Task: Create List Brand Evolution in Board Brand Ambassador Best Practices to Workspace Desktop Applications. Create List Brand Extension in Board Market Size Estimation to Workspace Desktop Applications. Create List Brand Identity Design in Board Social Media Influencer Social Media Takeover Campaign Creation and Management to Workspace Desktop Applications
Action: Mouse moved to (98, 383)
Screenshot: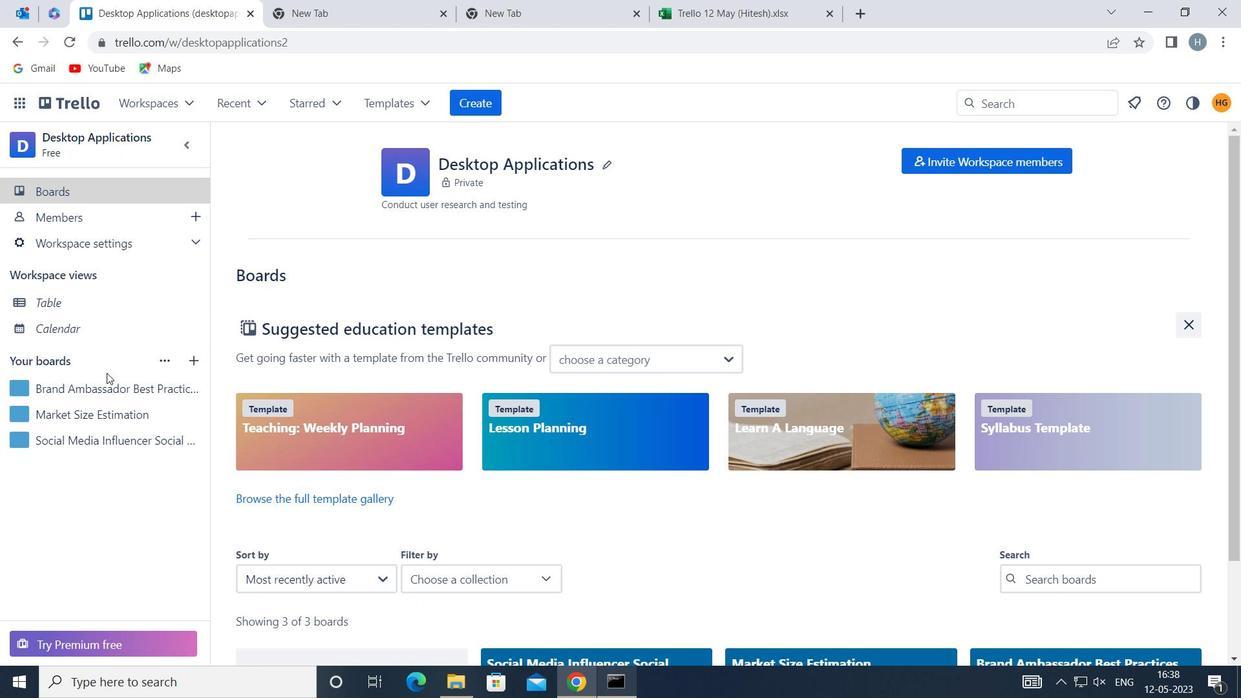 
Action: Mouse pressed left at (98, 383)
Screenshot: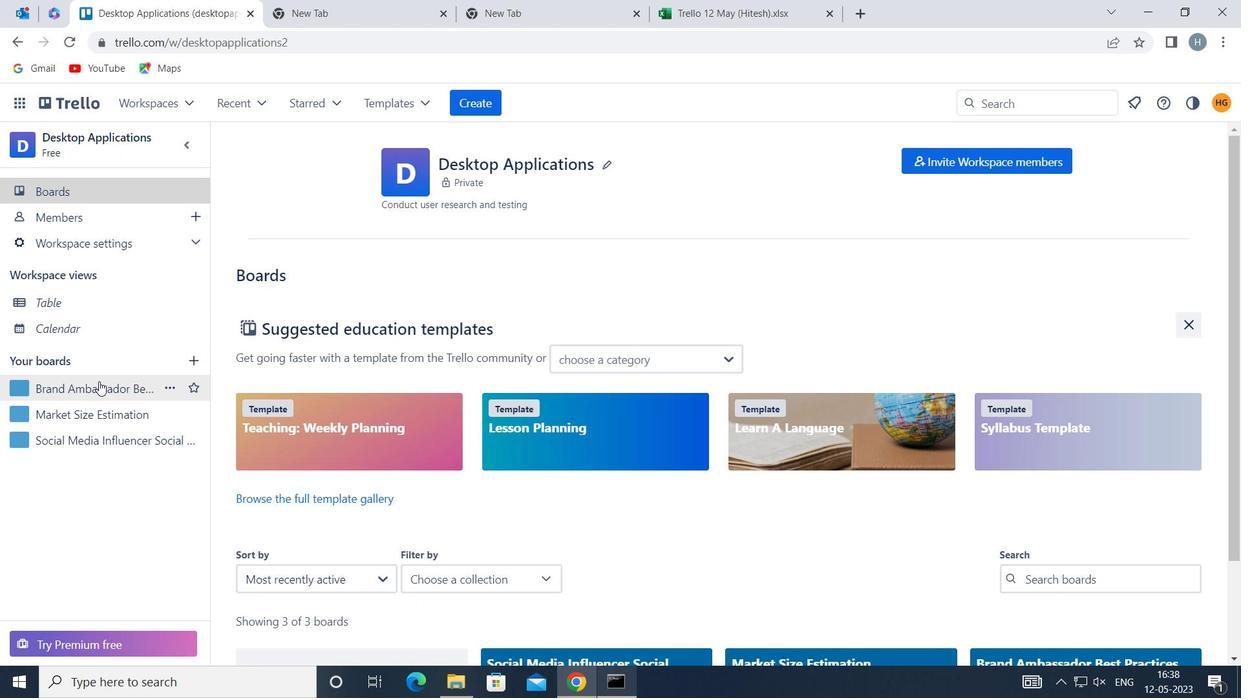 
Action: Mouse moved to (746, 198)
Screenshot: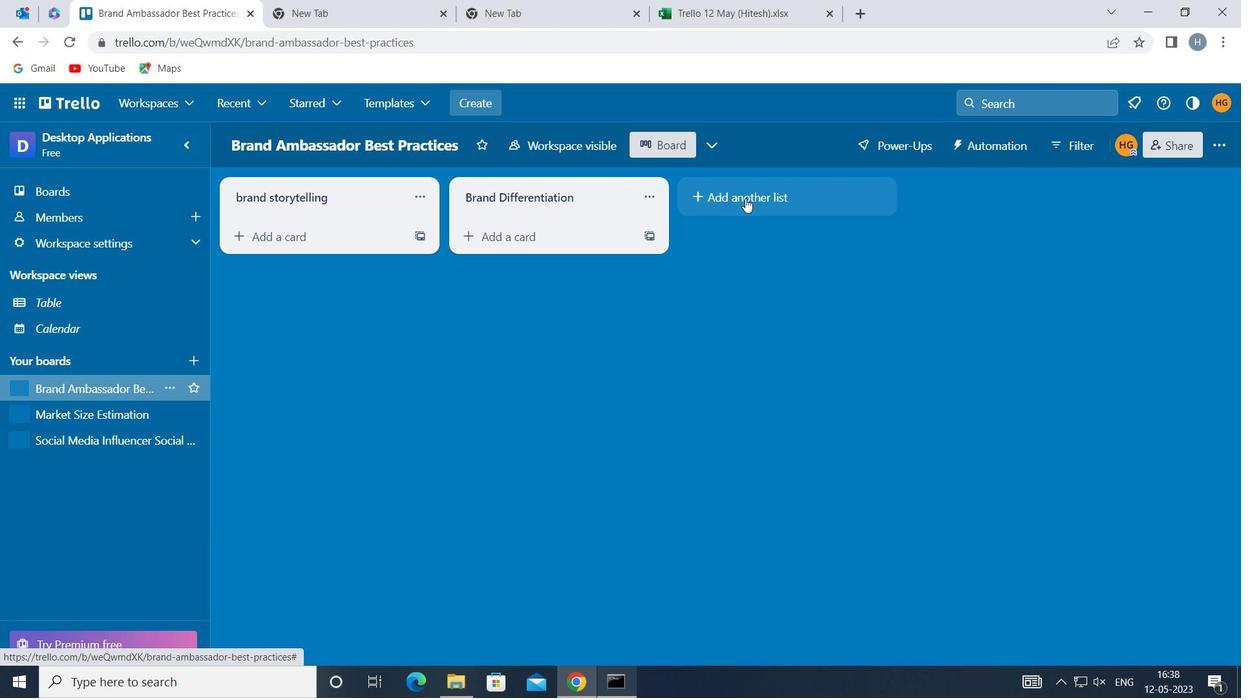
Action: Mouse pressed left at (746, 198)
Screenshot: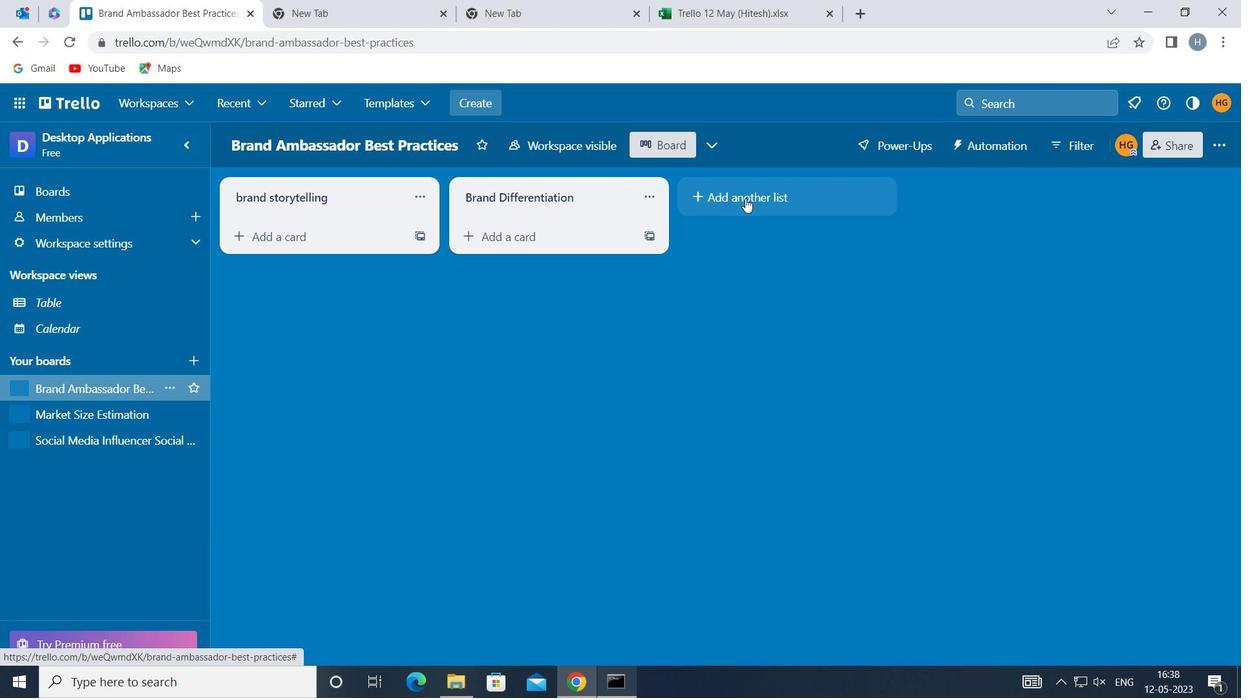 
Action: Mouse moved to (746, 197)
Screenshot: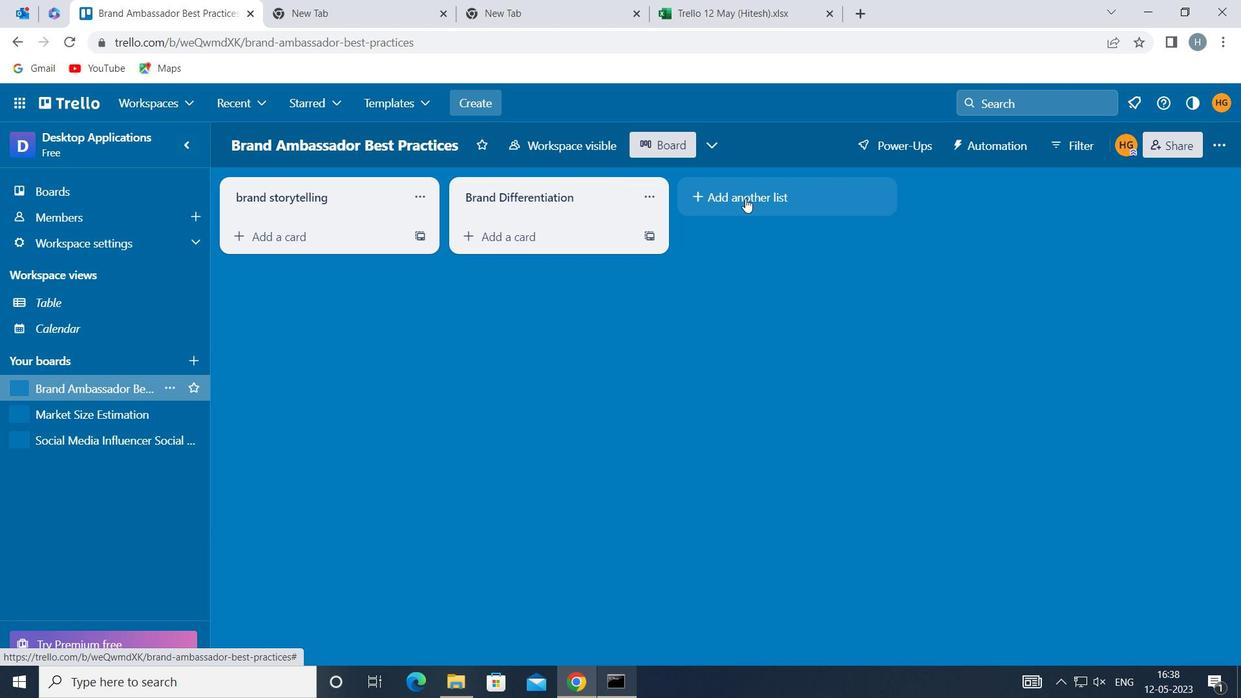
Action: Key pressed <Key.shift>BRAND<Key.space><Key.shift>EVOLUTION<Key.space>
Screenshot: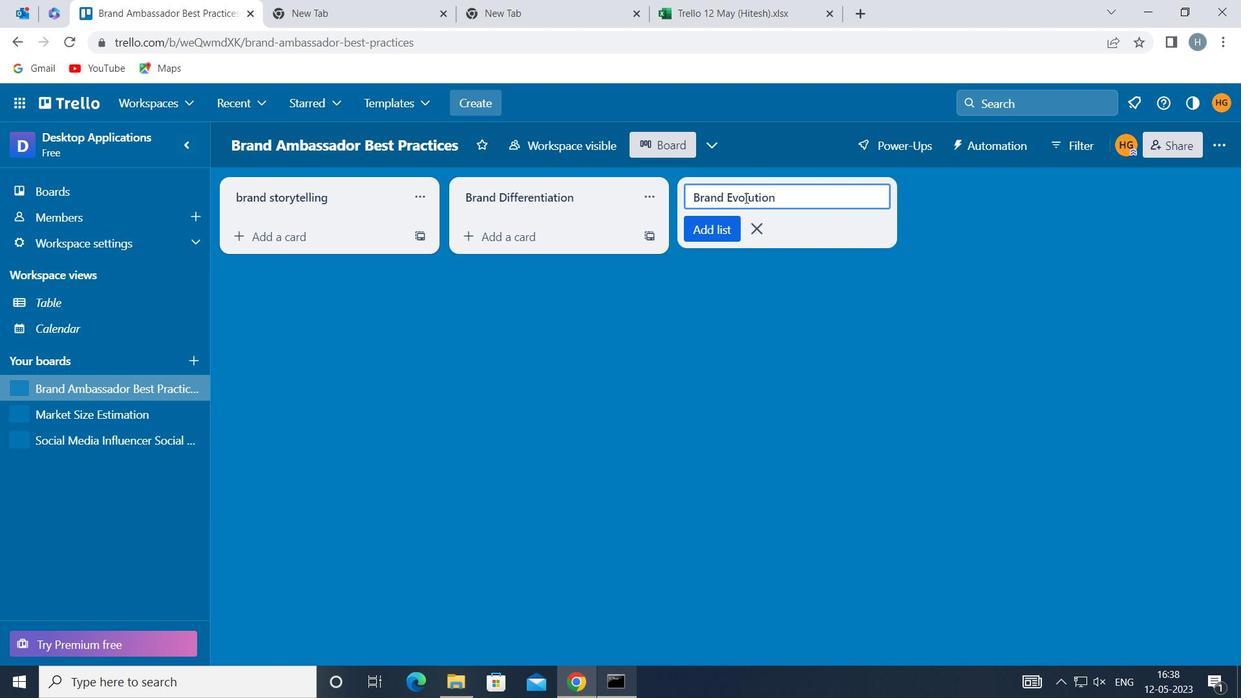 
Action: Mouse moved to (699, 228)
Screenshot: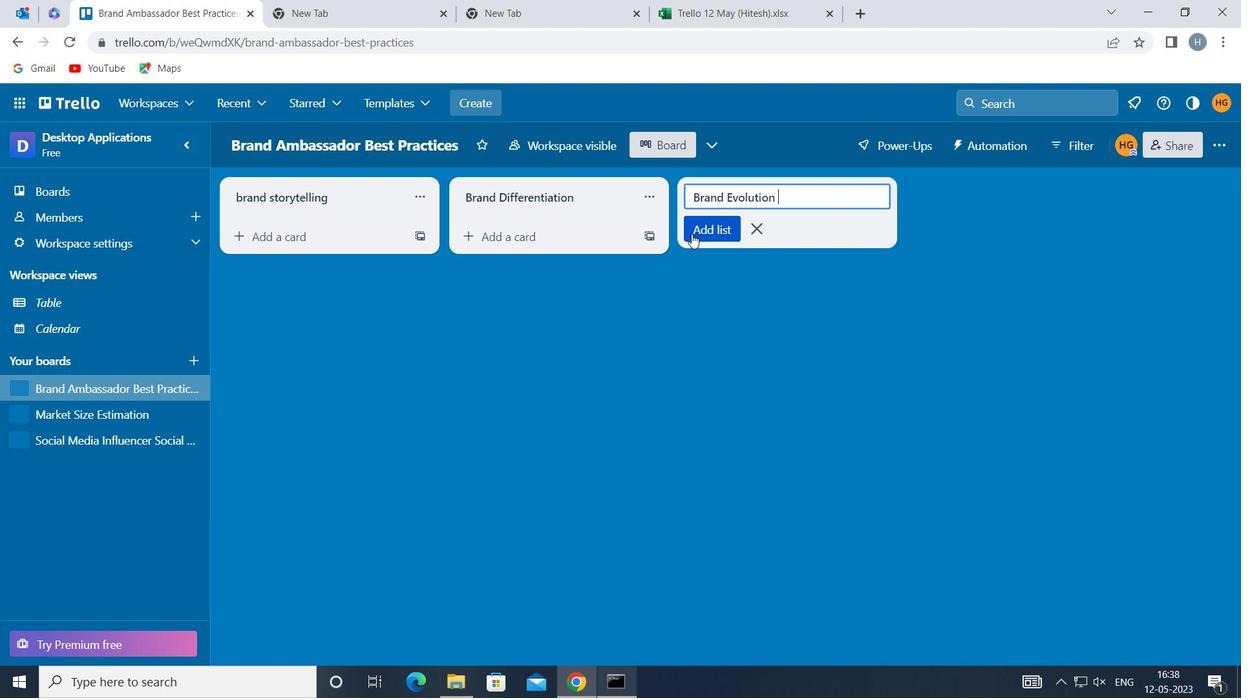 
Action: Mouse pressed left at (699, 228)
Screenshot: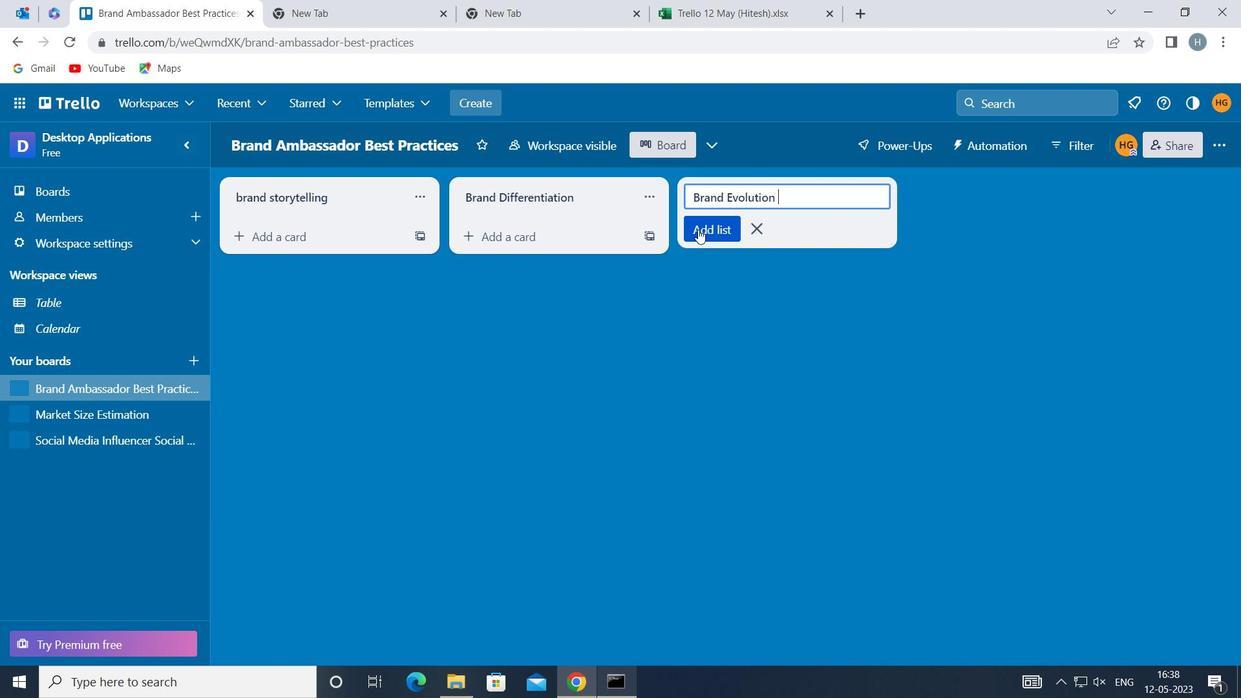 
Action: Mouse moved to (669, 323)
Screenshot: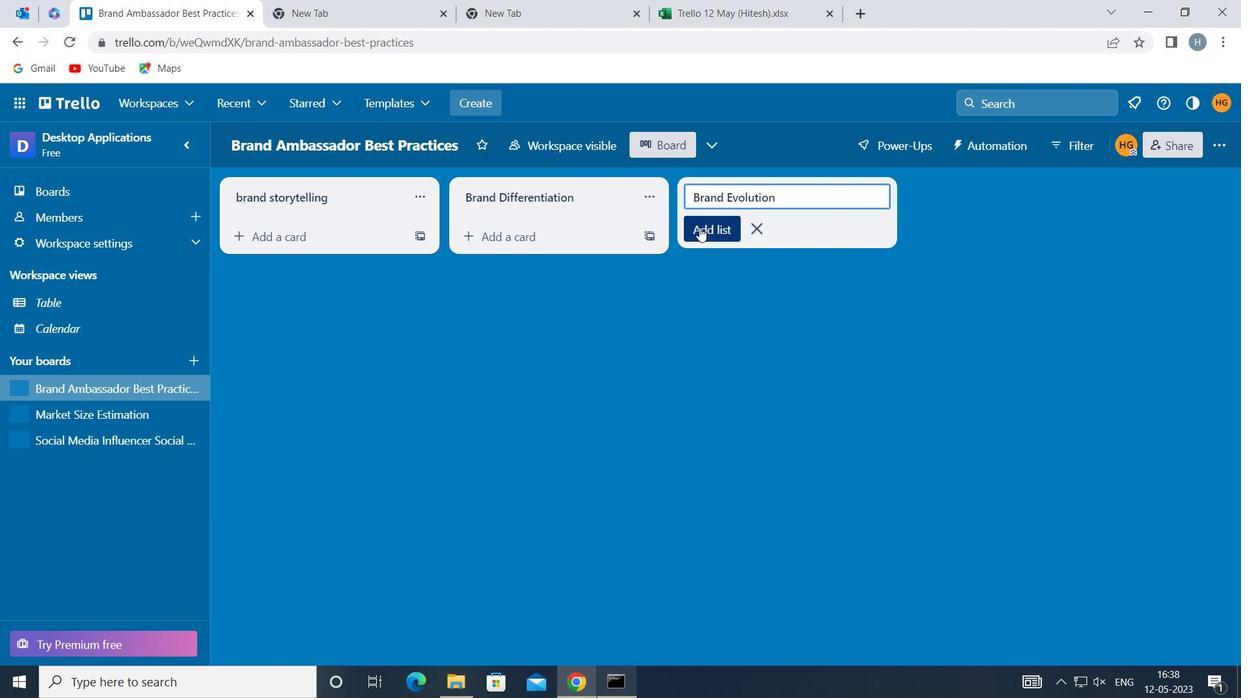 
Action: Mouse pressed left at (669, 323)
Screenshot: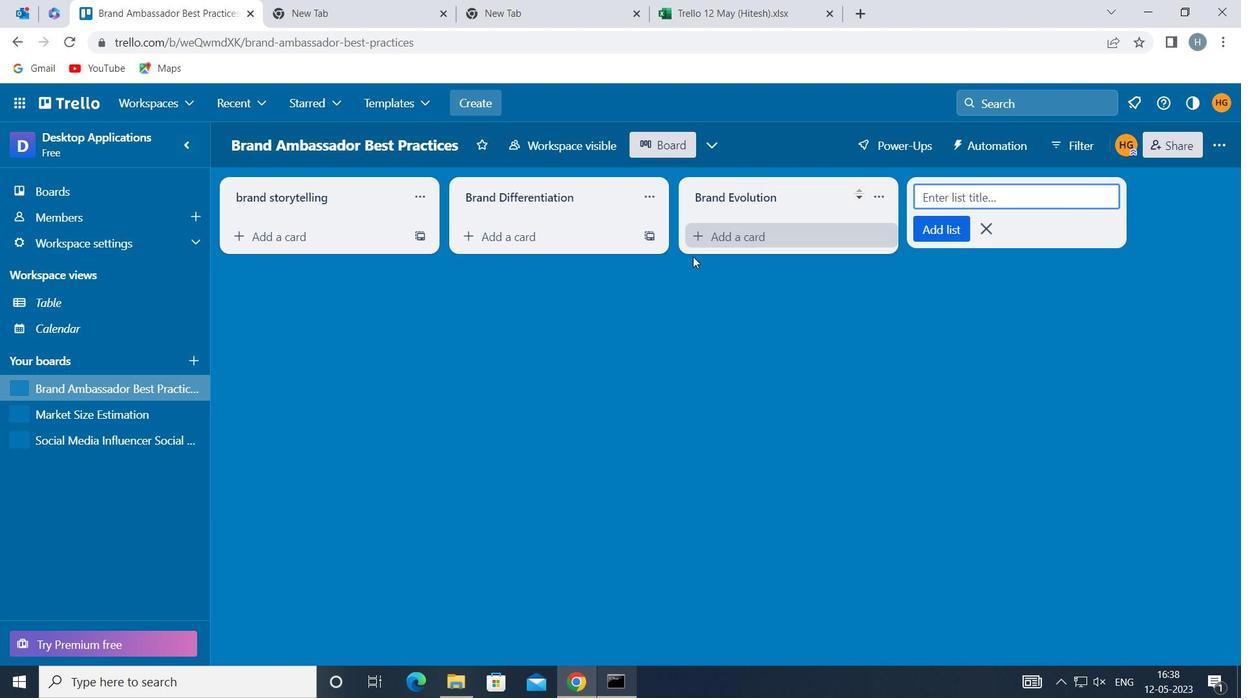 
Action: Mouse moved to (106, 406)
Screenshot: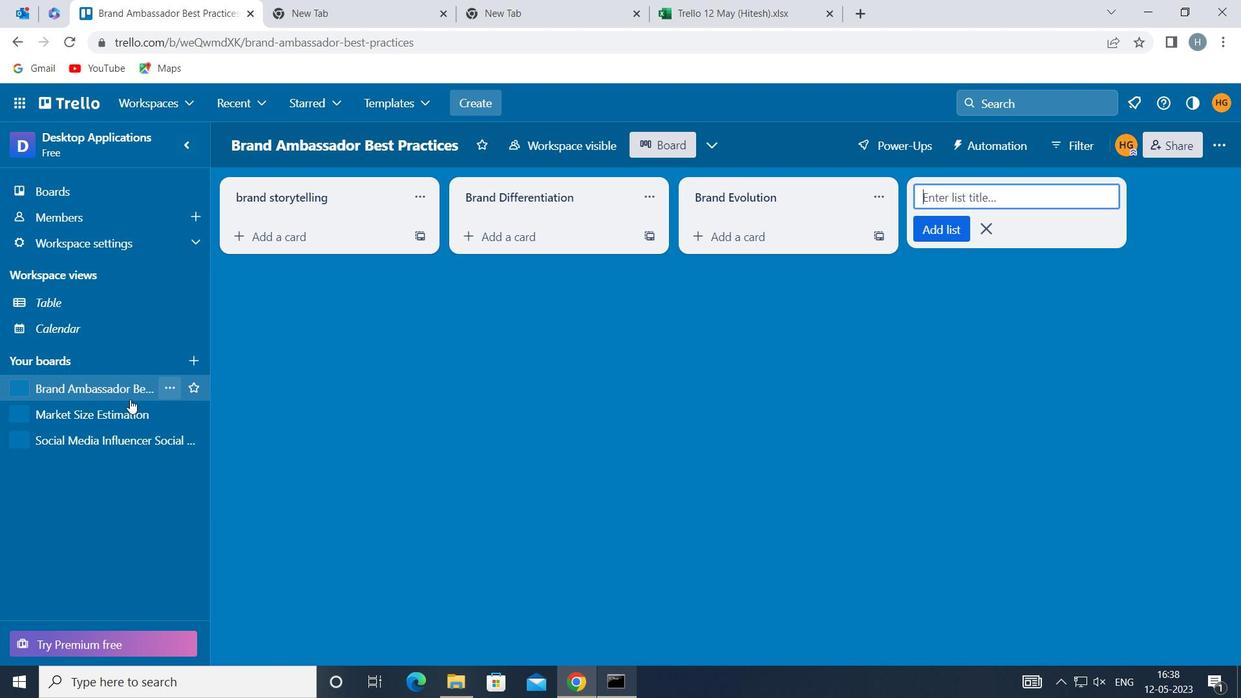 
Action: Mouse pressed left at (106, 406)
Screenshot: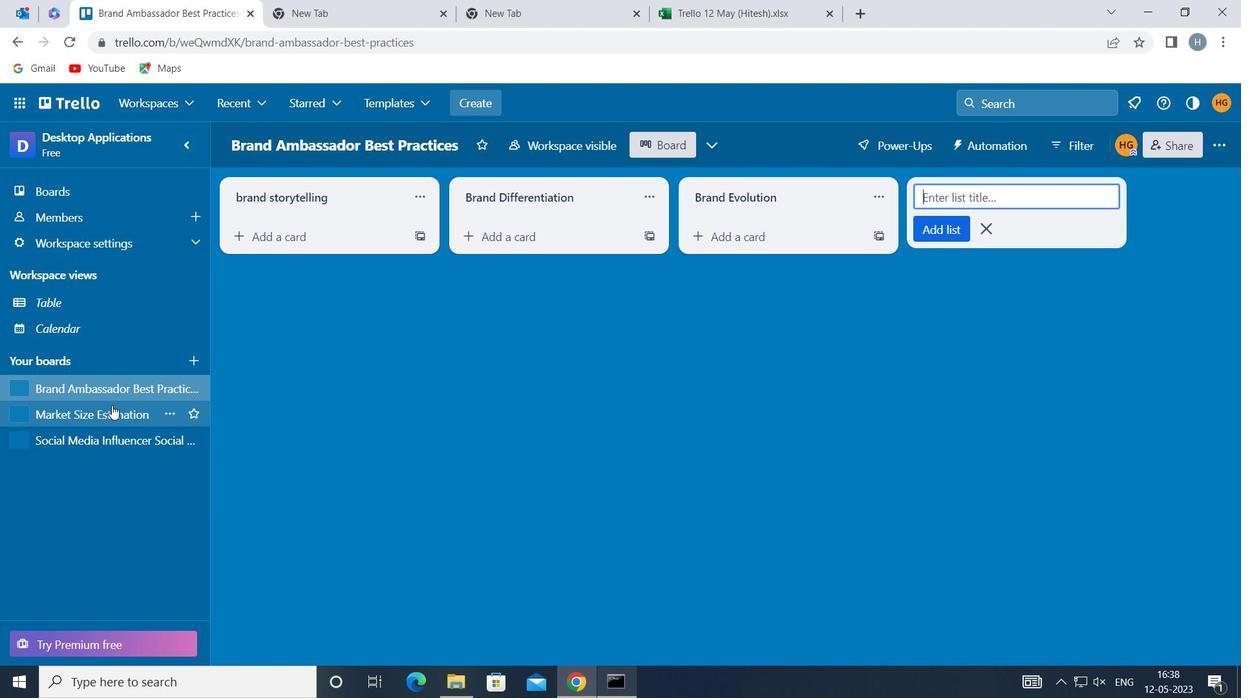 
Action: Mouse moved to (725, 192)
Screenshot: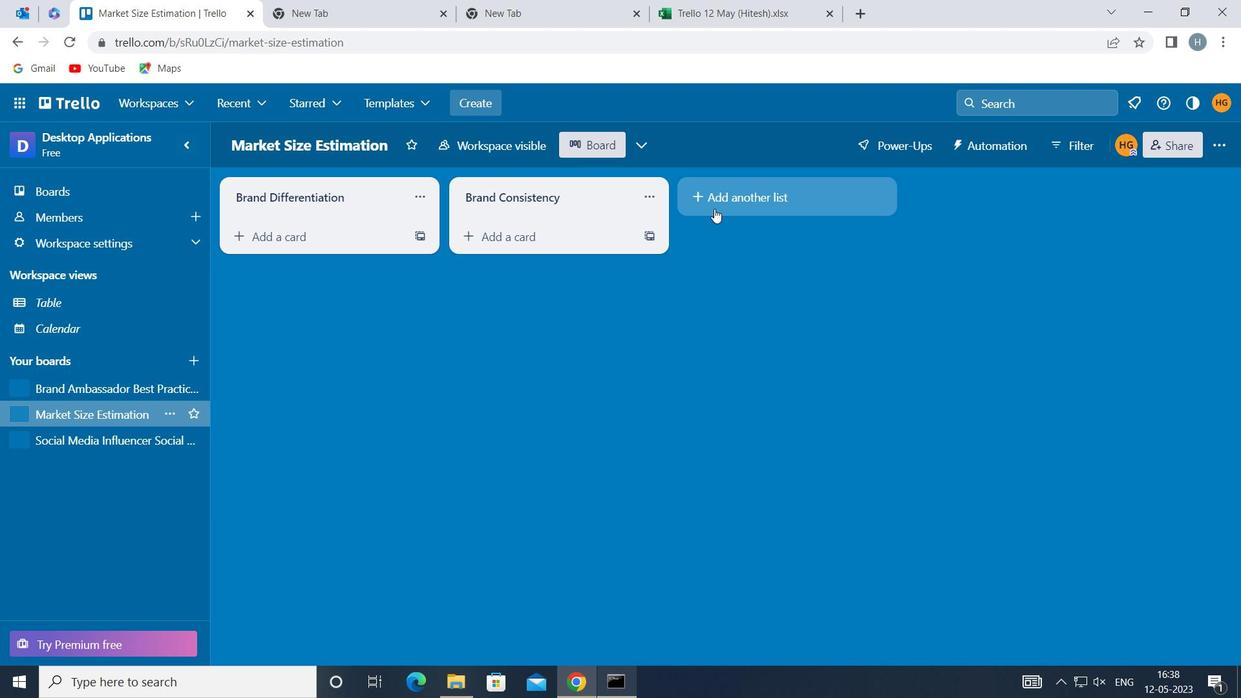 
Action: Mouse pressed left at (725, 192)
Screenshot: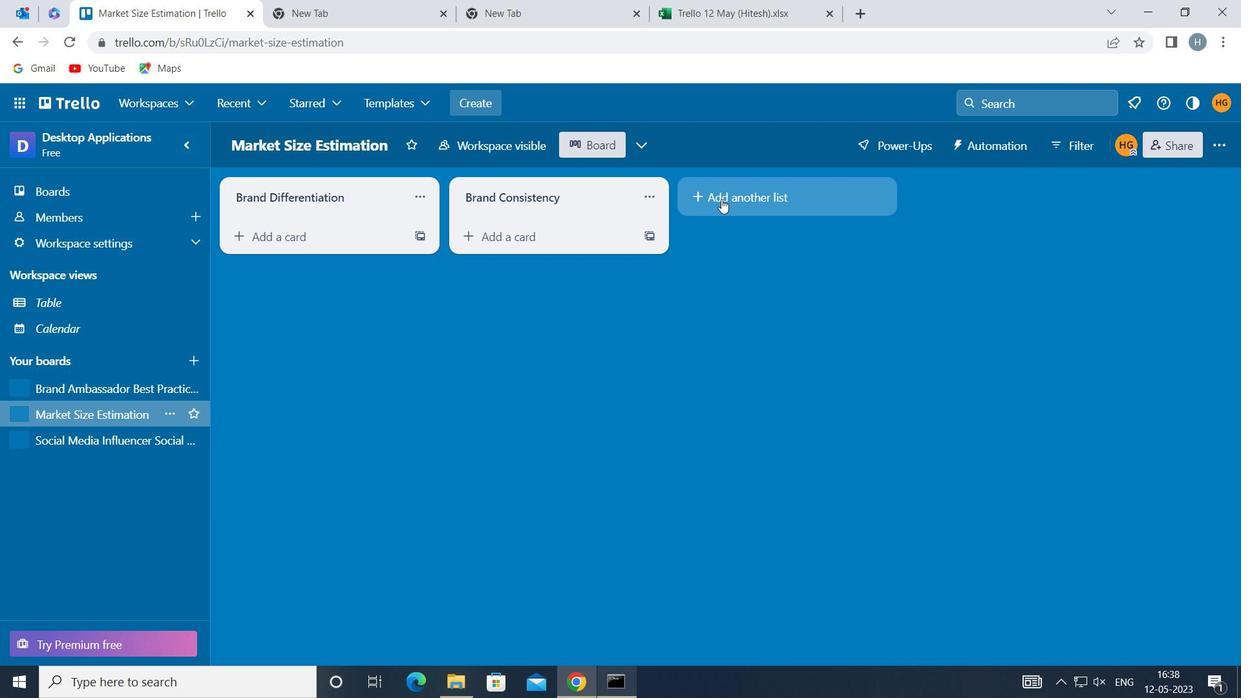 
Action: Mouse moved to (726, 198)
Screenshot: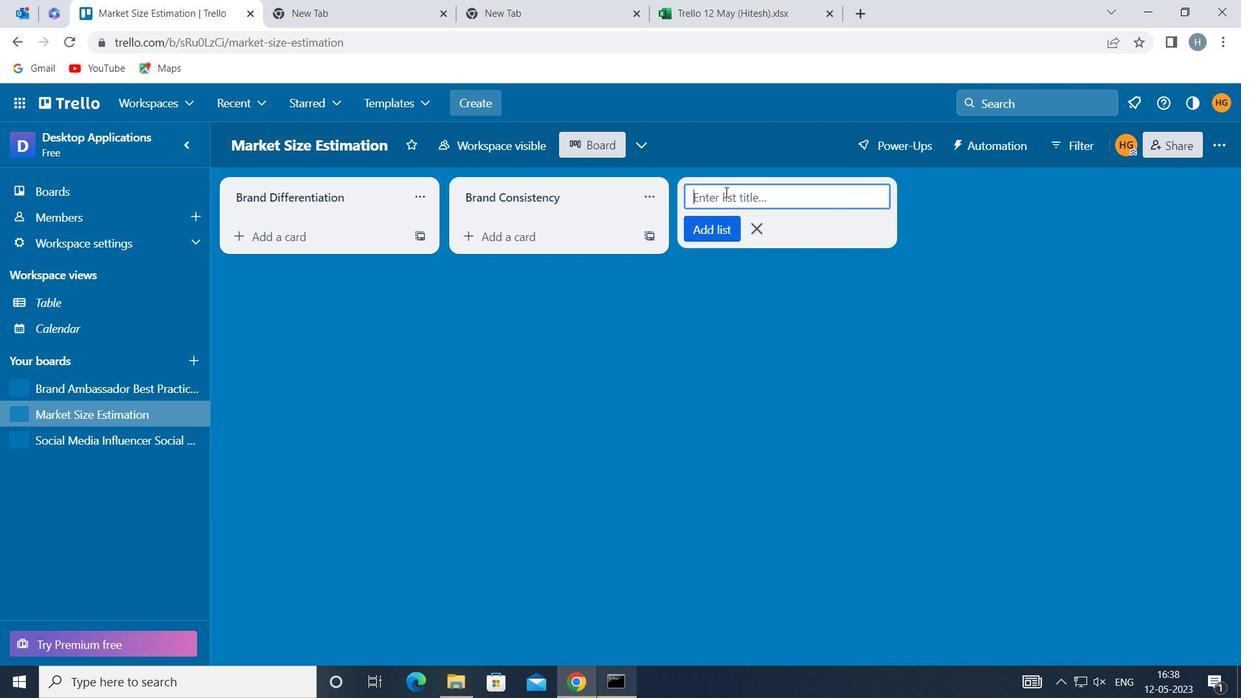 
Action: Mouse pressed left at (726, 198)
Screenshot: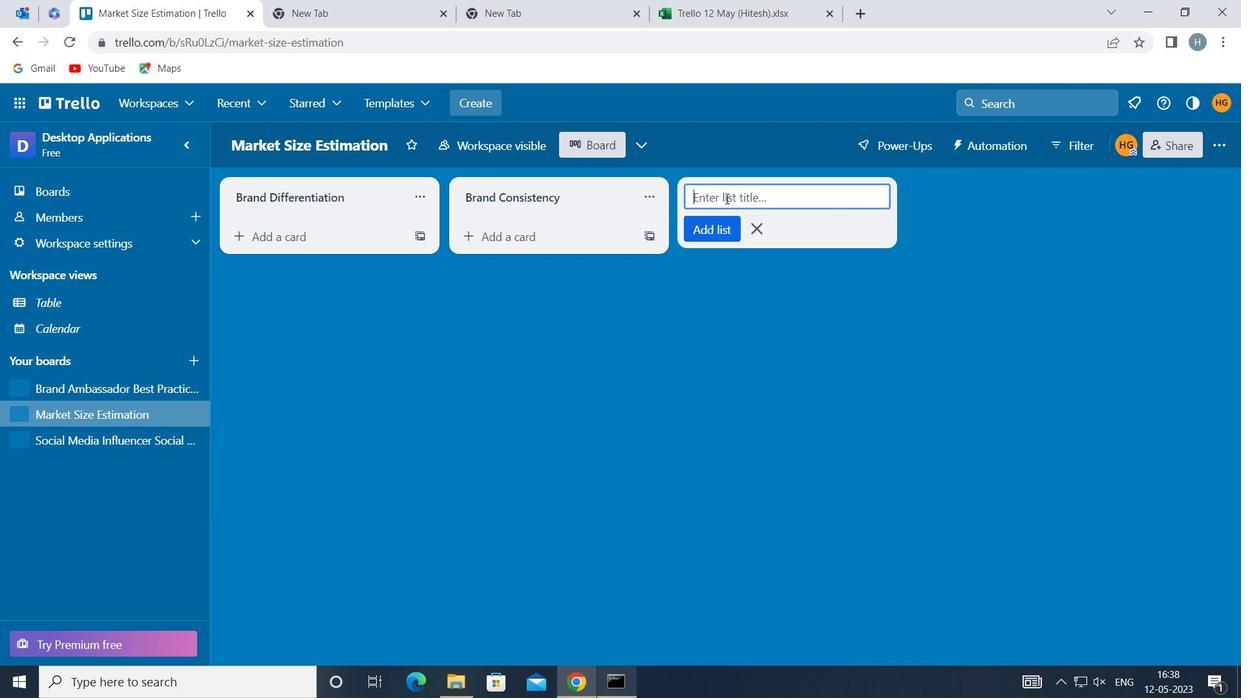 
Action: Key pressed <Key.shift>BRAND<Key.space><Key.shift>EXTENSION
Screenshot: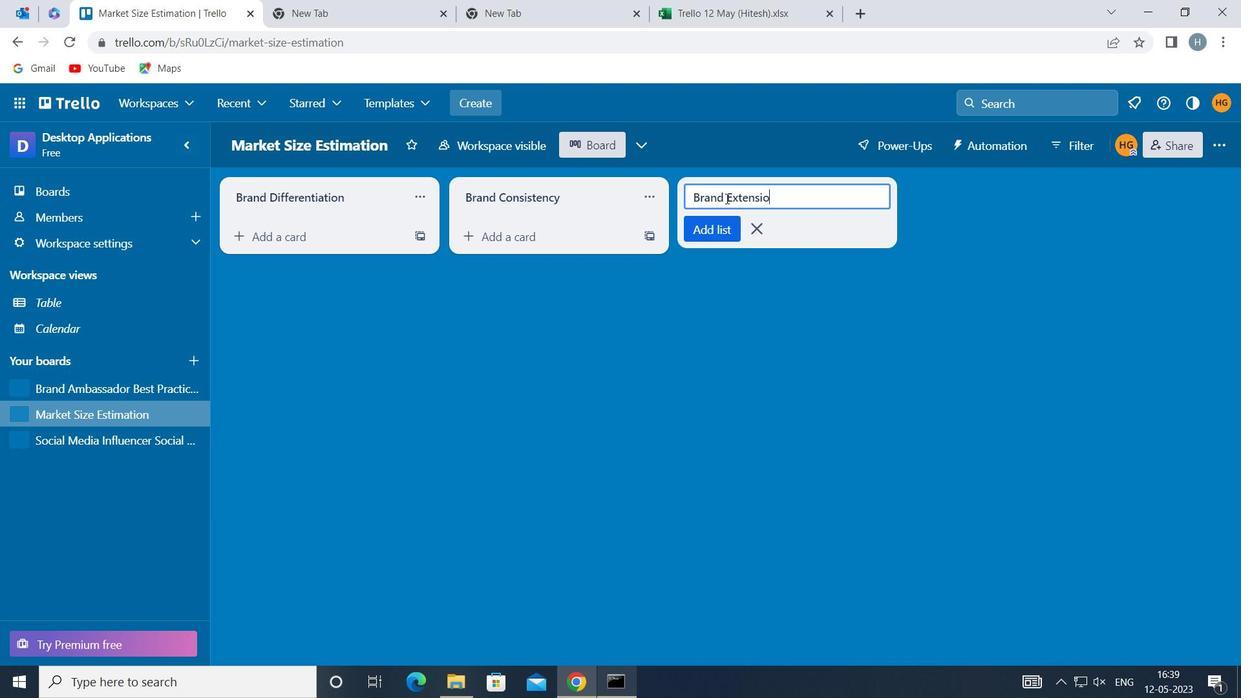 
Action: Mouse moved to (710, 228)
Screenshot: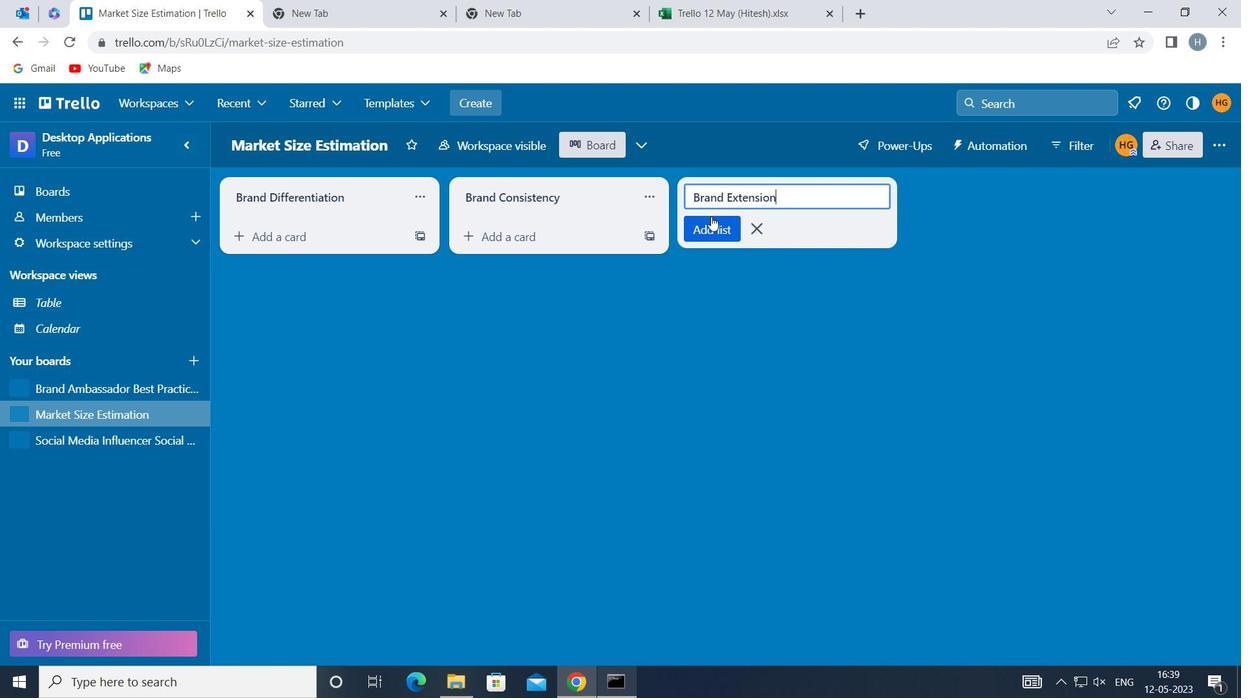 
Action: Mouse pressed left at (710, 228)
Screenshot: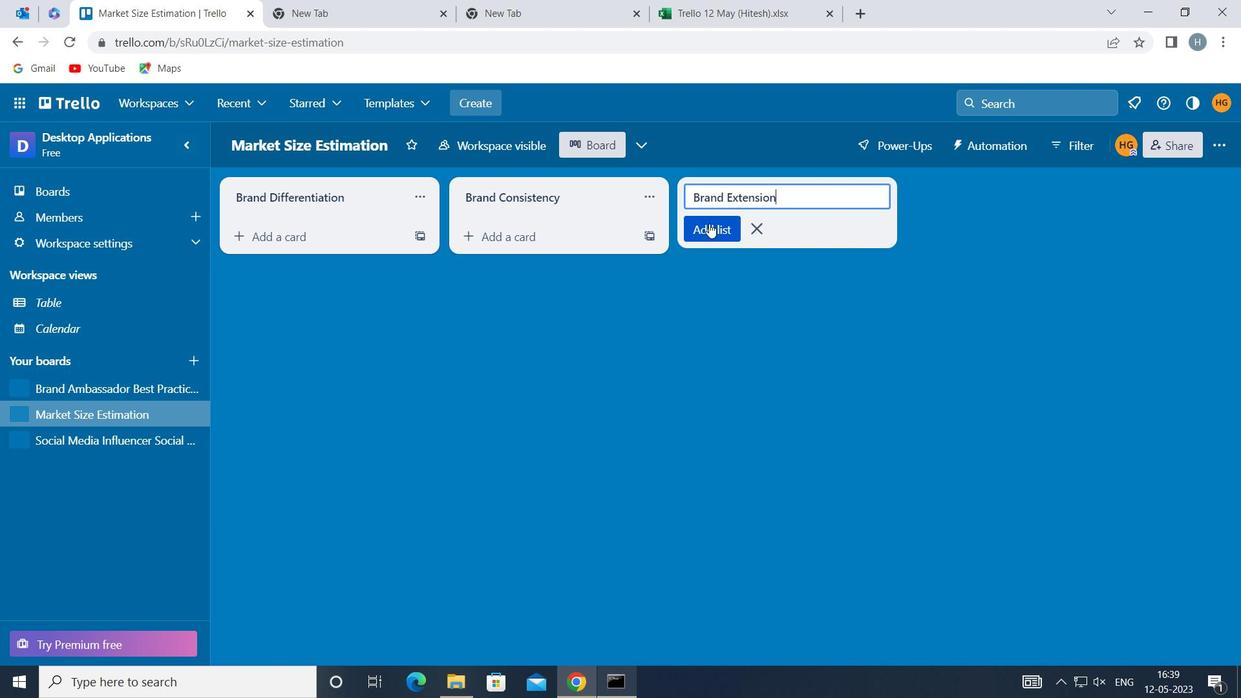 
Action: Mouse moved to (651, 341)
Screenshot: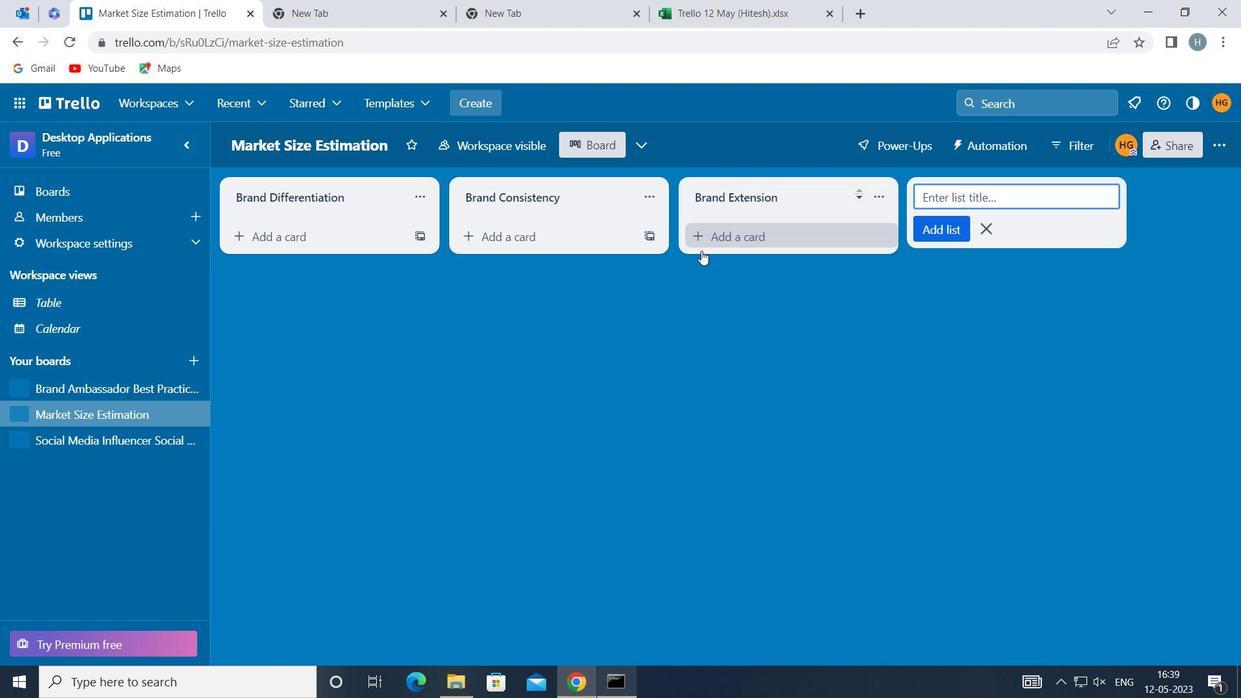 
Action: Mouse pressed left at (651, 341)
Screenshot: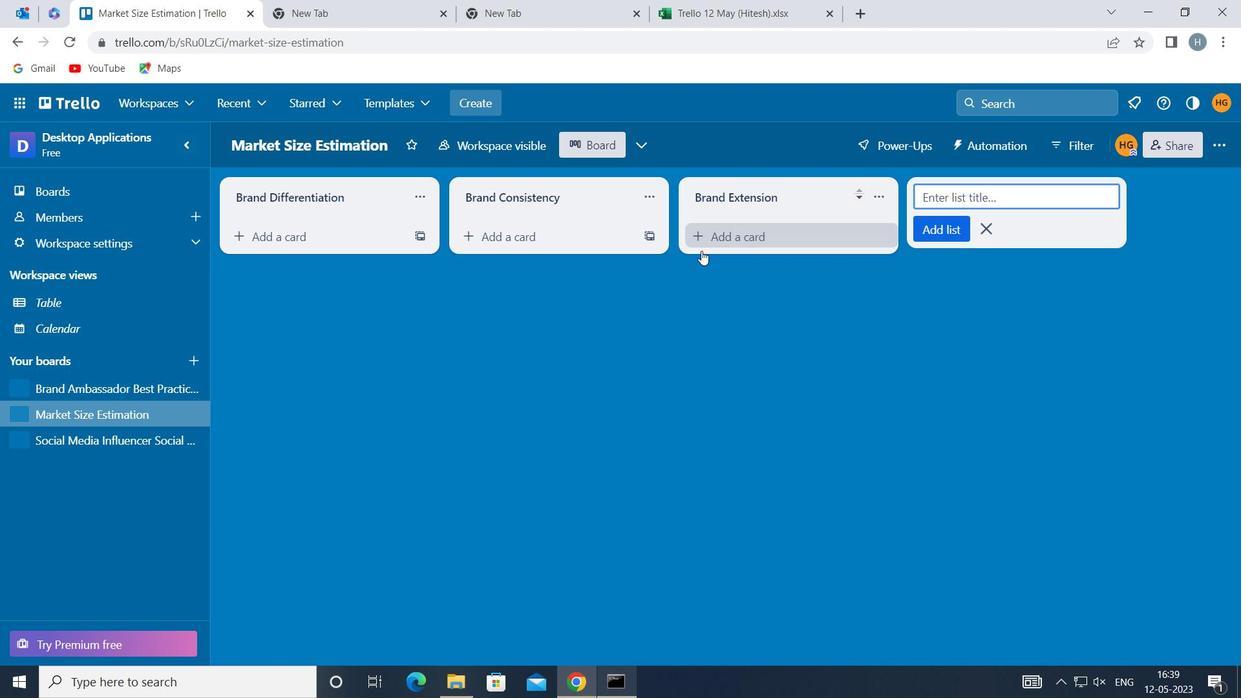 
Action: Mouse moved to (97, 438)
Screenshot: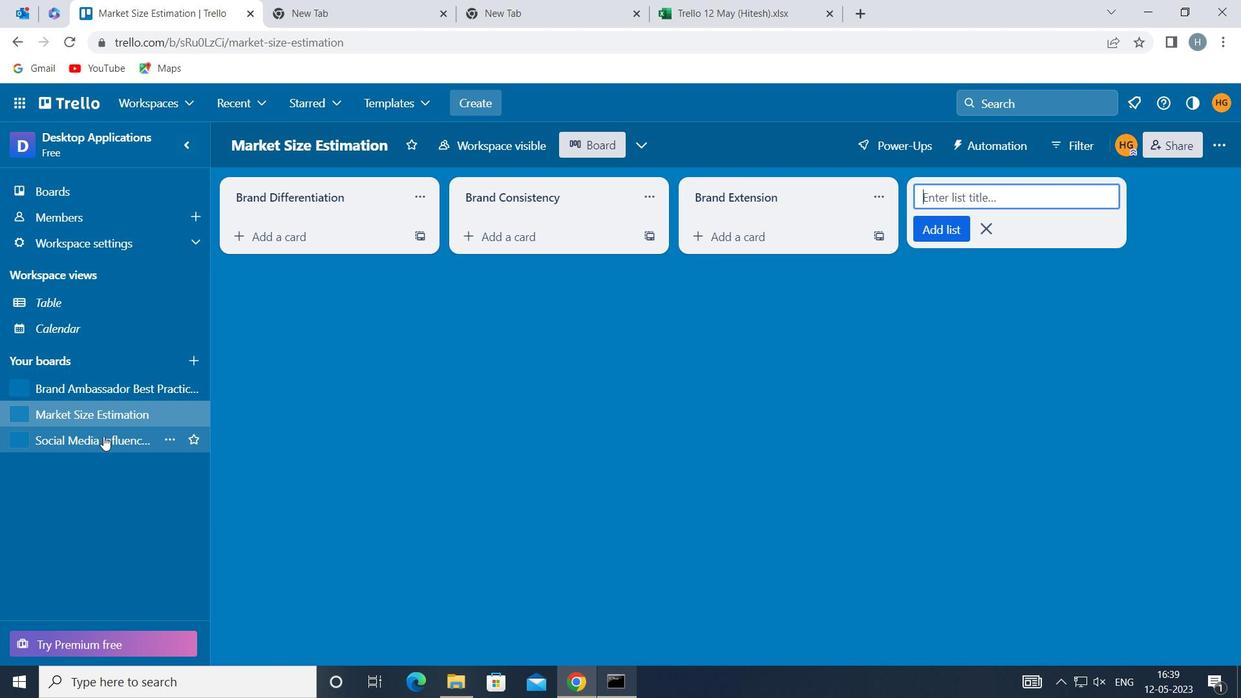 
Action: Mouse pressed left at (97, 438)
Screenshot: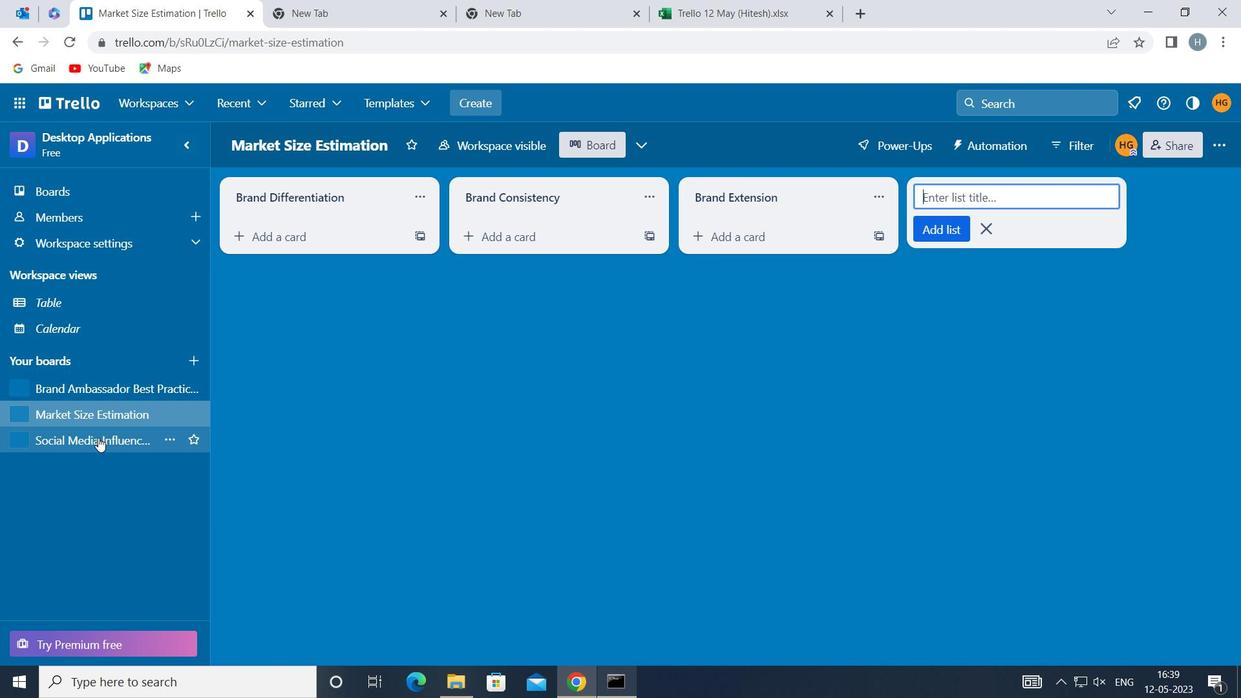 
Action: Mouse moved to (752, 190)
Screenshot: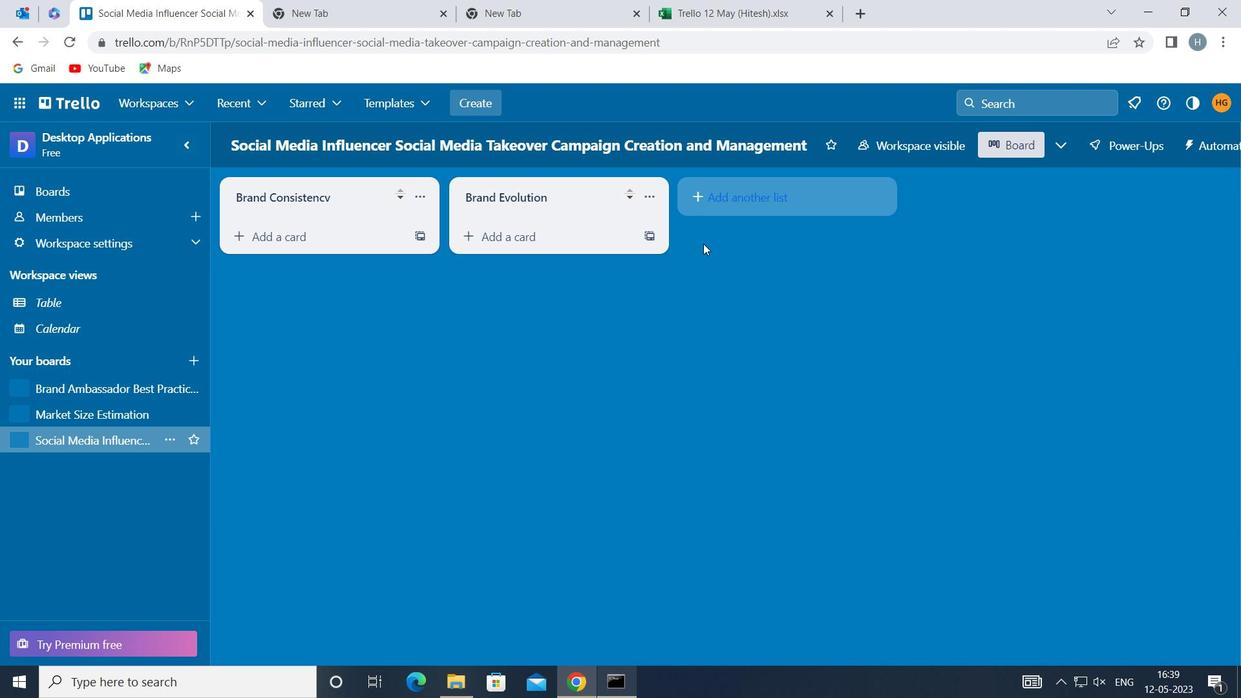 
Action: Mouse pressed left at (752, 190)
Screenshot: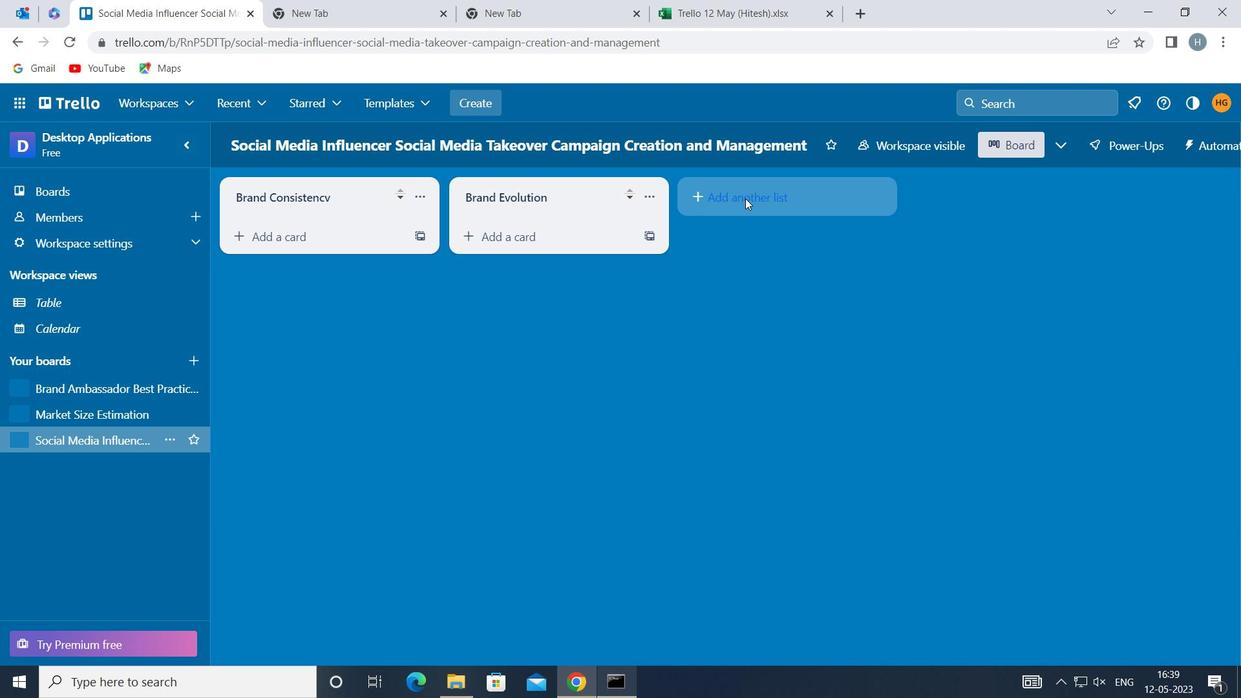 
Action: Mouse moved to (755, 198)
Screenshot: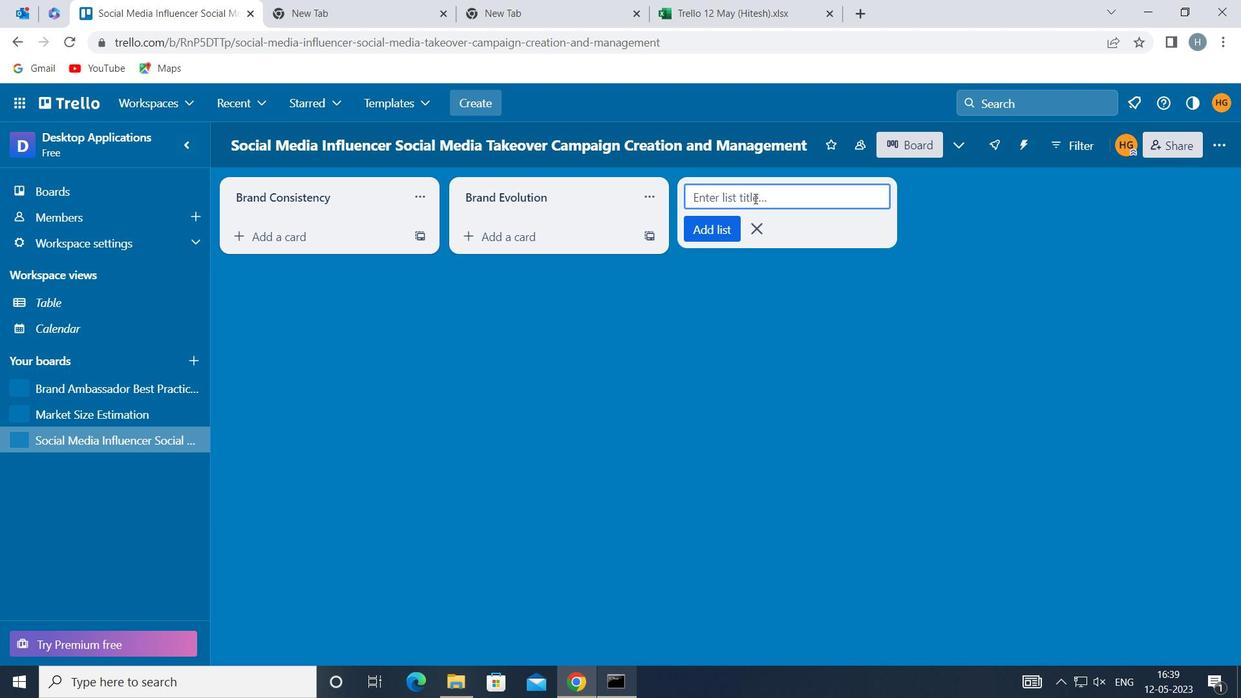 
Action: Mouse pressed left at (755, 198)
Screenshot: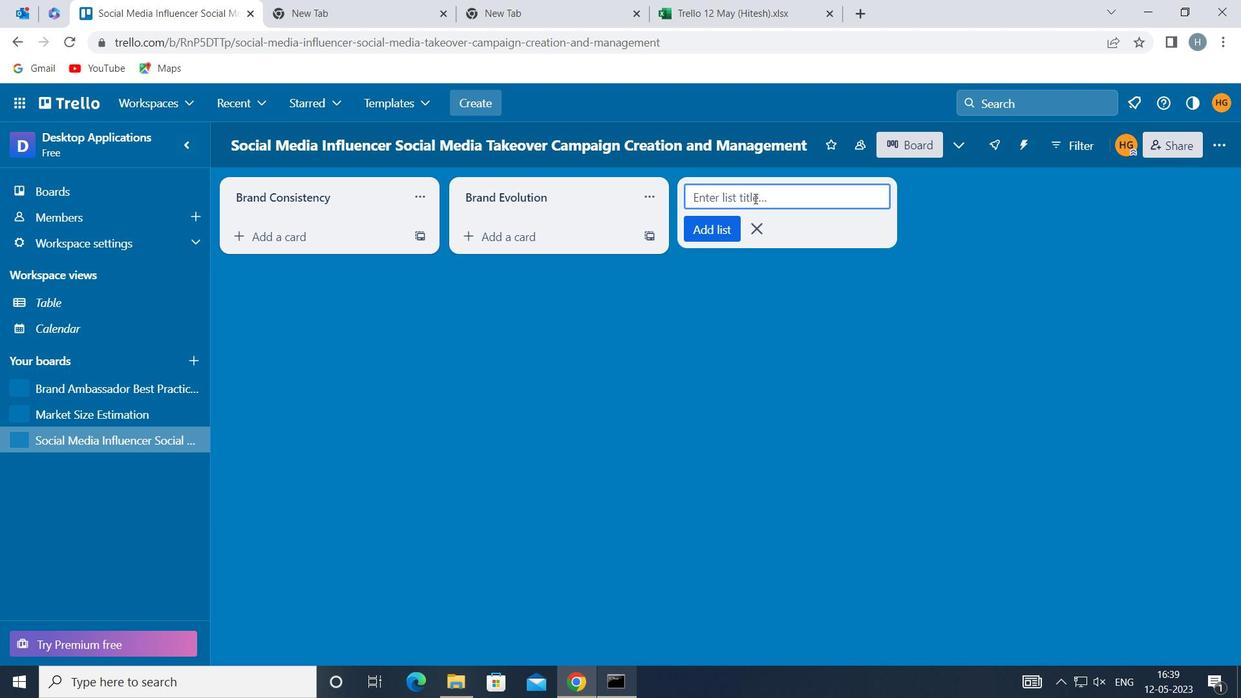 
Action: Key pressed <Key.shift>BRAND<Key.space><Key.shift>IDENTITY<Key.space><Key.shift>DESIGN
Screenshot: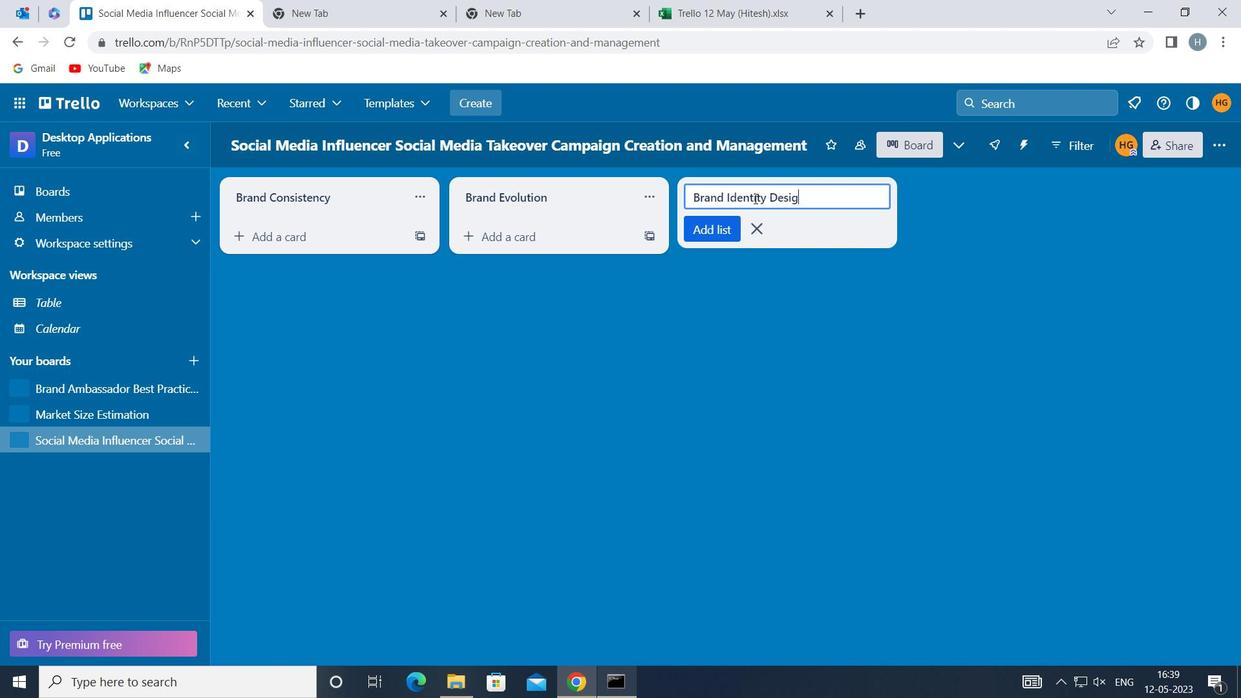 
Action: Mouse moved to (711, 230)
Screenshot: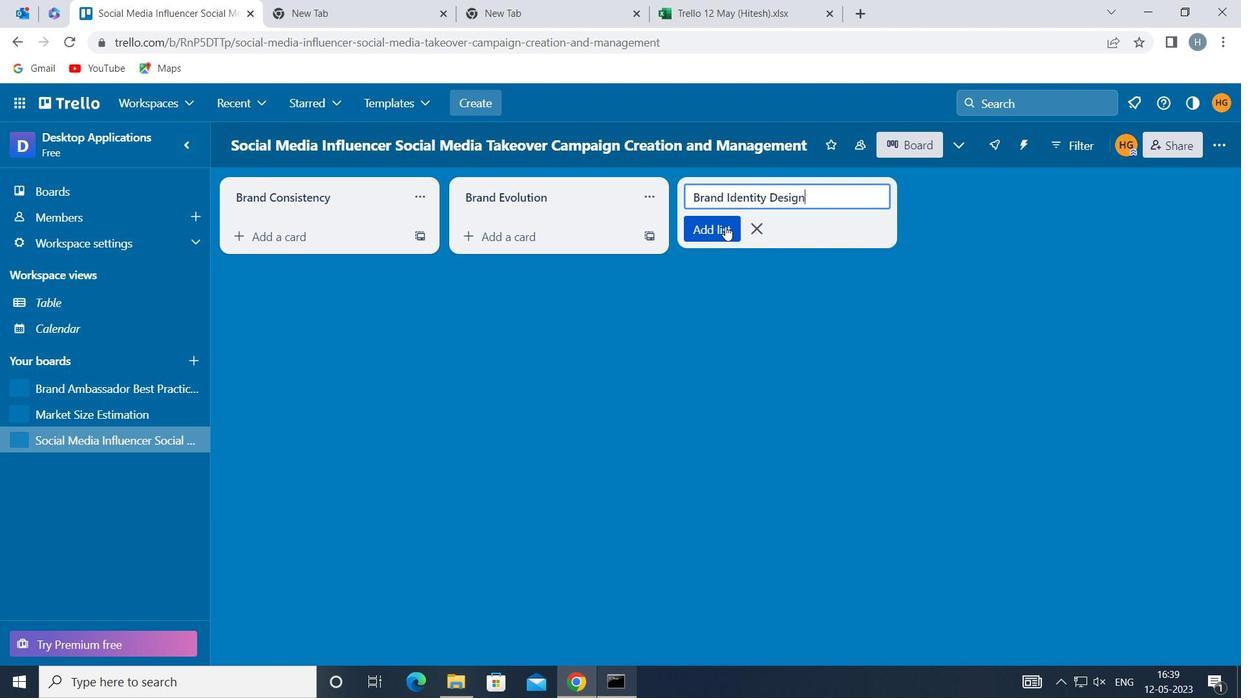 
Action: Mouse pressed left at (711, 230)
Screenshot: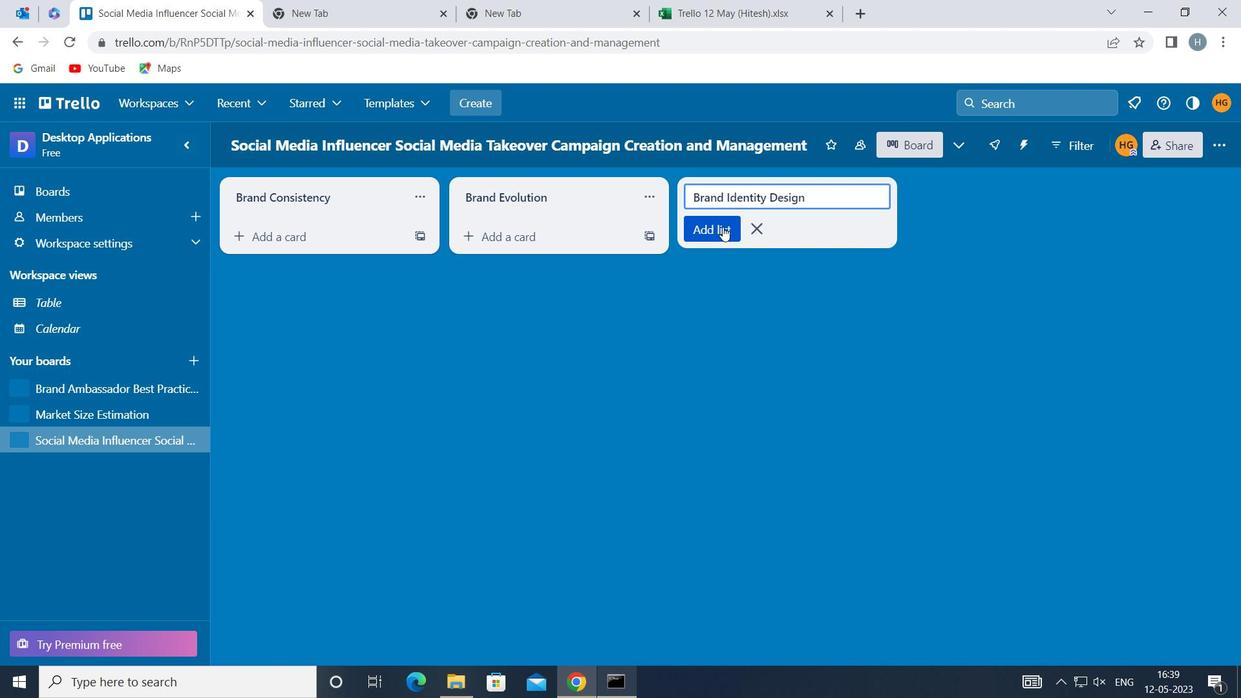 
Action: Mouse moved to (700, 301)
Screenshot: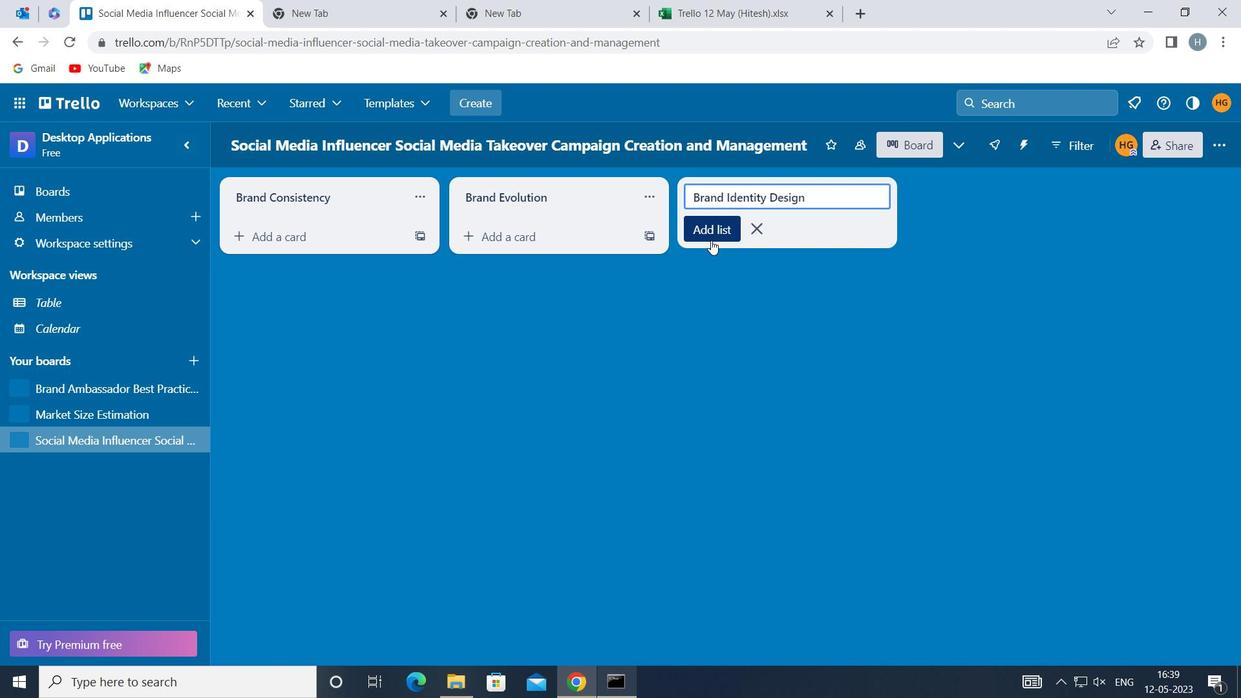 
Action: Mouse pressed left at (700, 301)
Screenshot: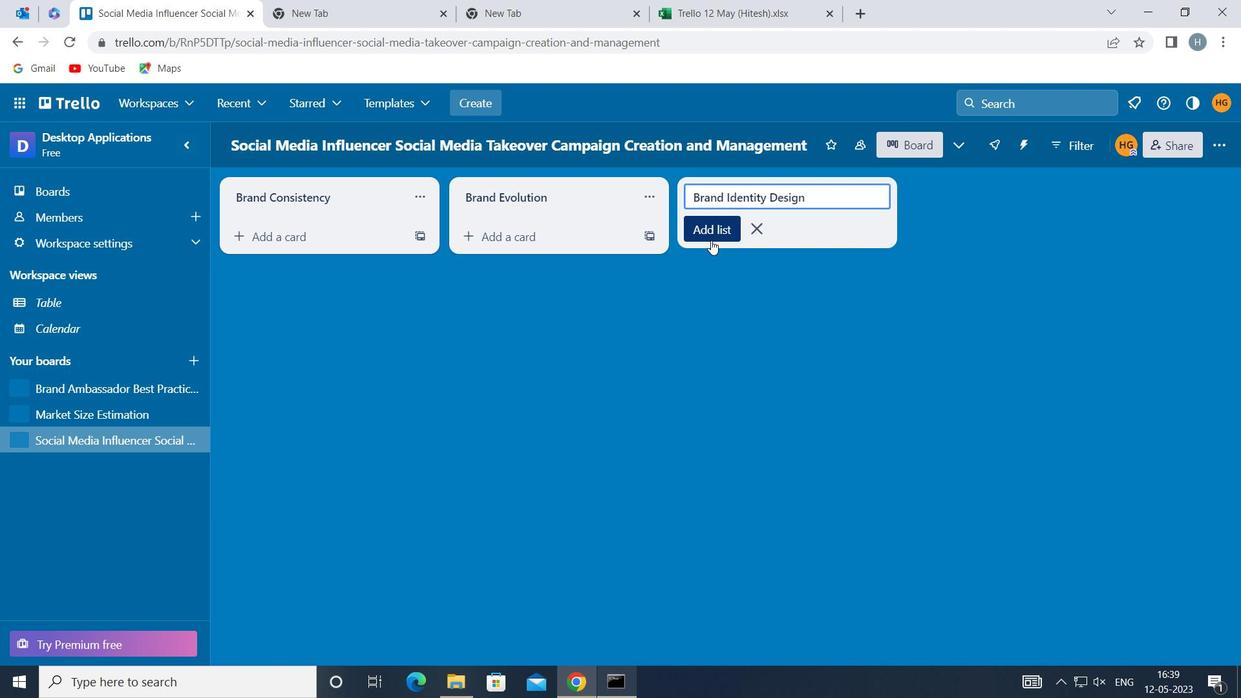 
Action: Mouse moved to (700, 302)
Screenshot: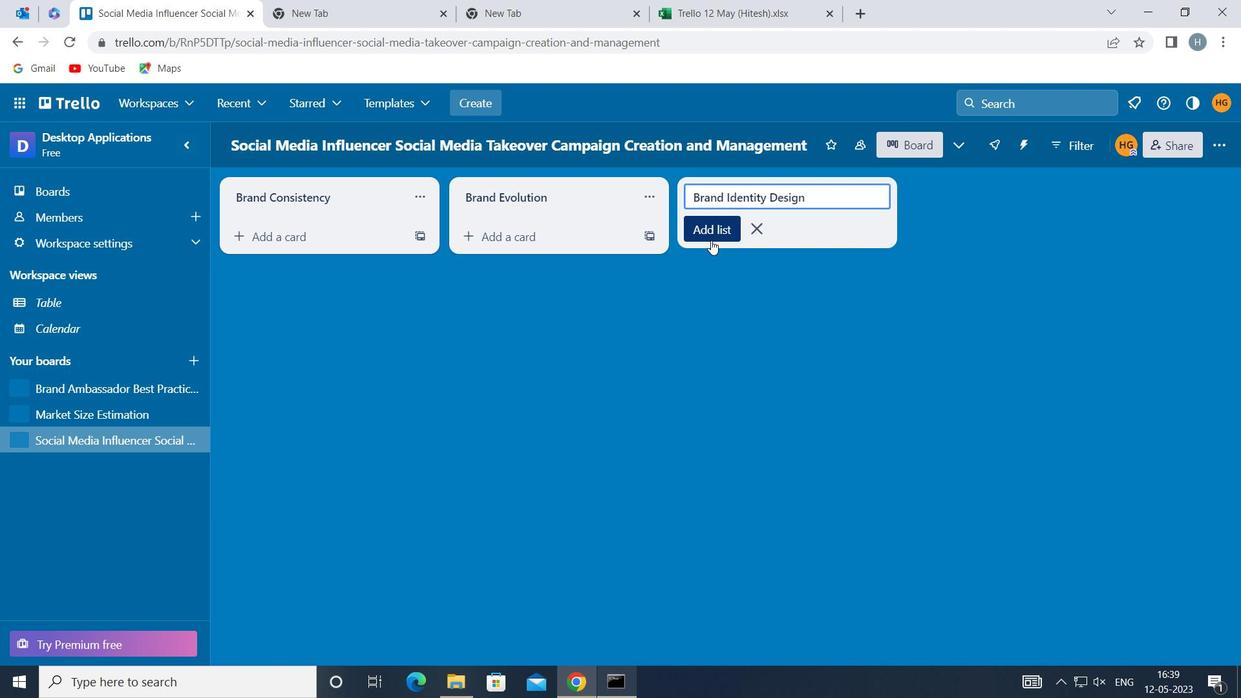 
